Task: Filter courses with a time limit of 2-3 hours.
Action: Mouse moved to (447, 114)
Screenshot: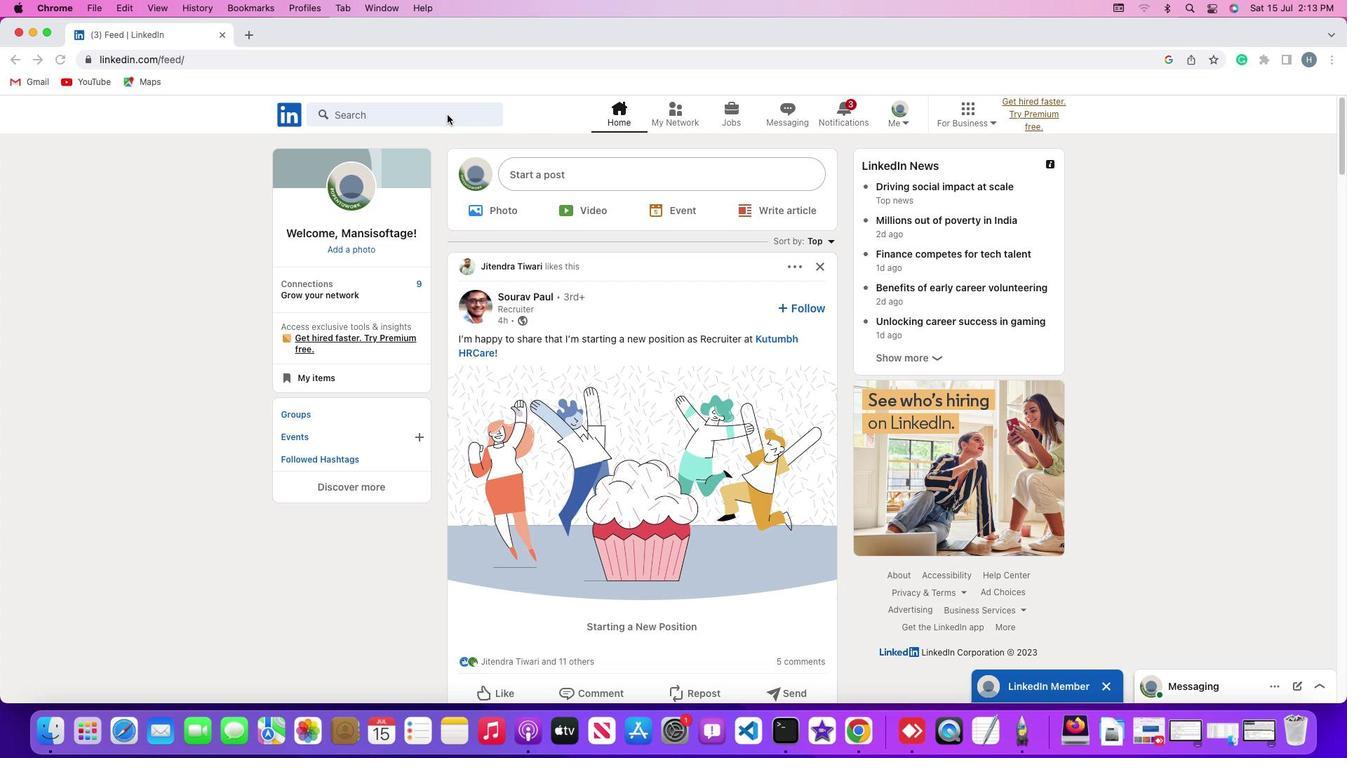 
Action: Mouse pressed left at (447, 114)
Screenshot: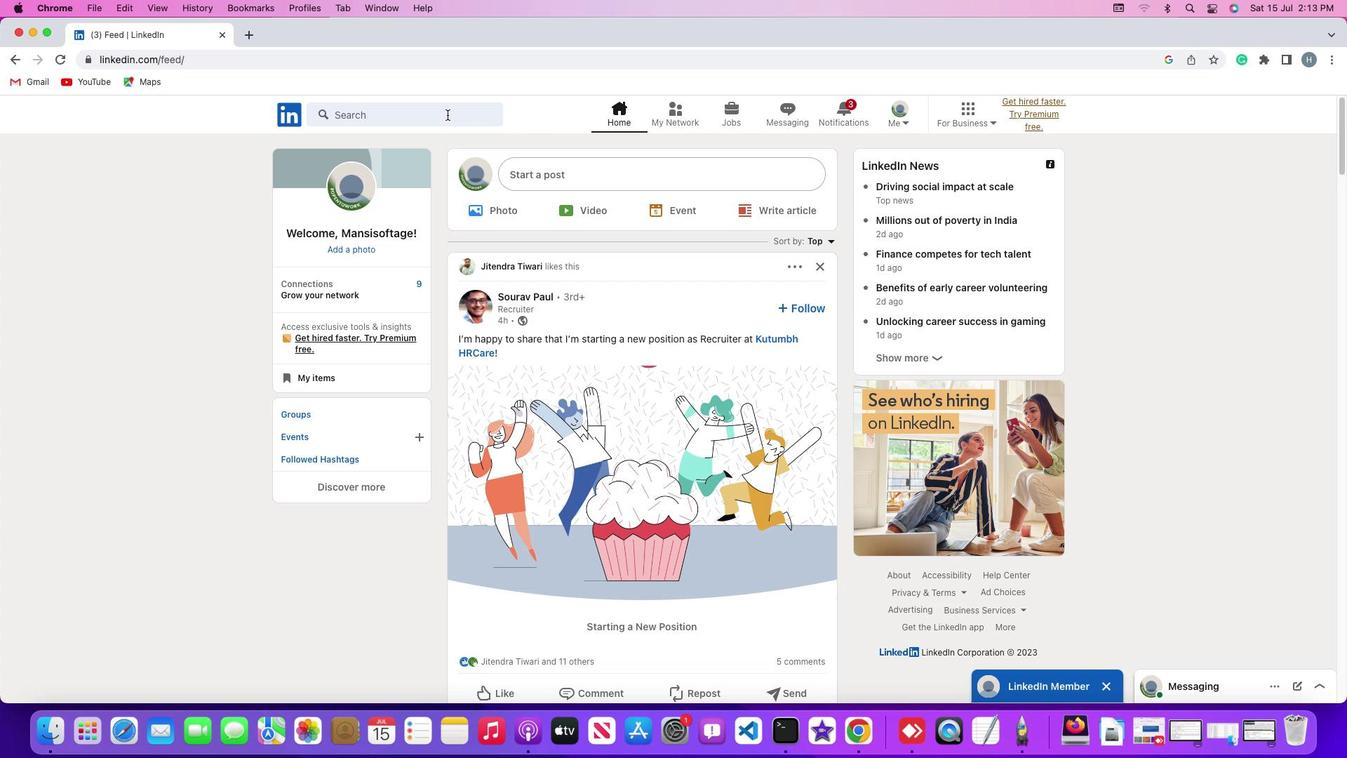 
Action: Mouse pressed left at (447, 114)
Screenshot: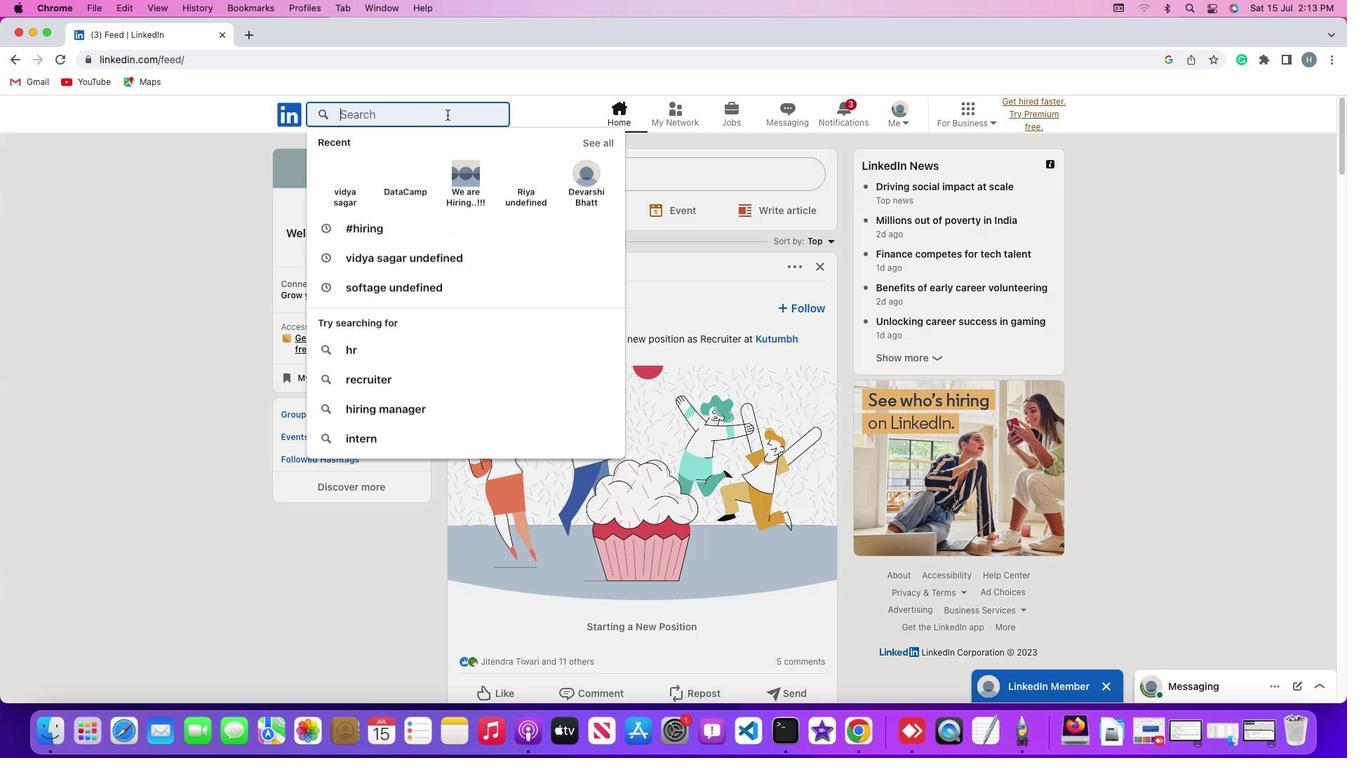 
Action: Mouse moved to (447, 114)
Screenshot: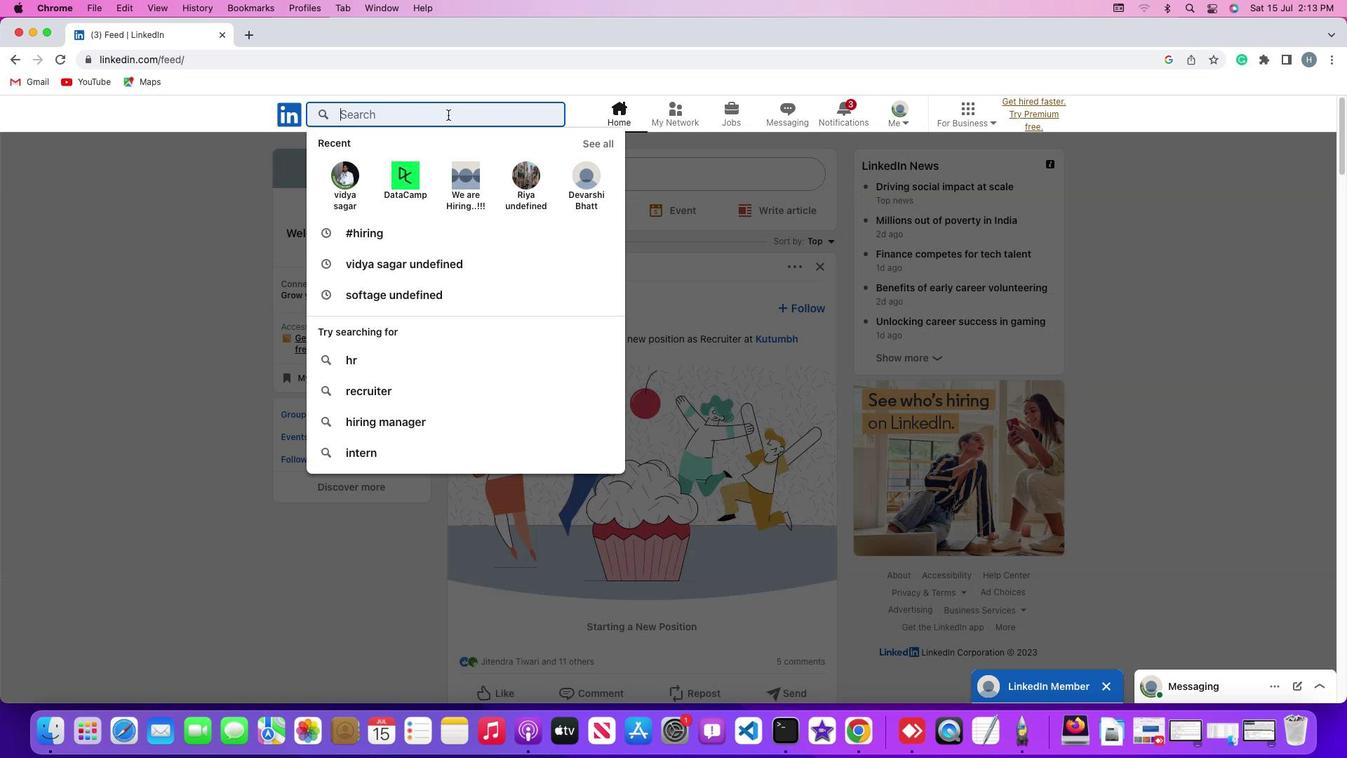 
Action: Key pressed Key.shift'#''h''i''r''i''n''g'Key.enter
Screenshot: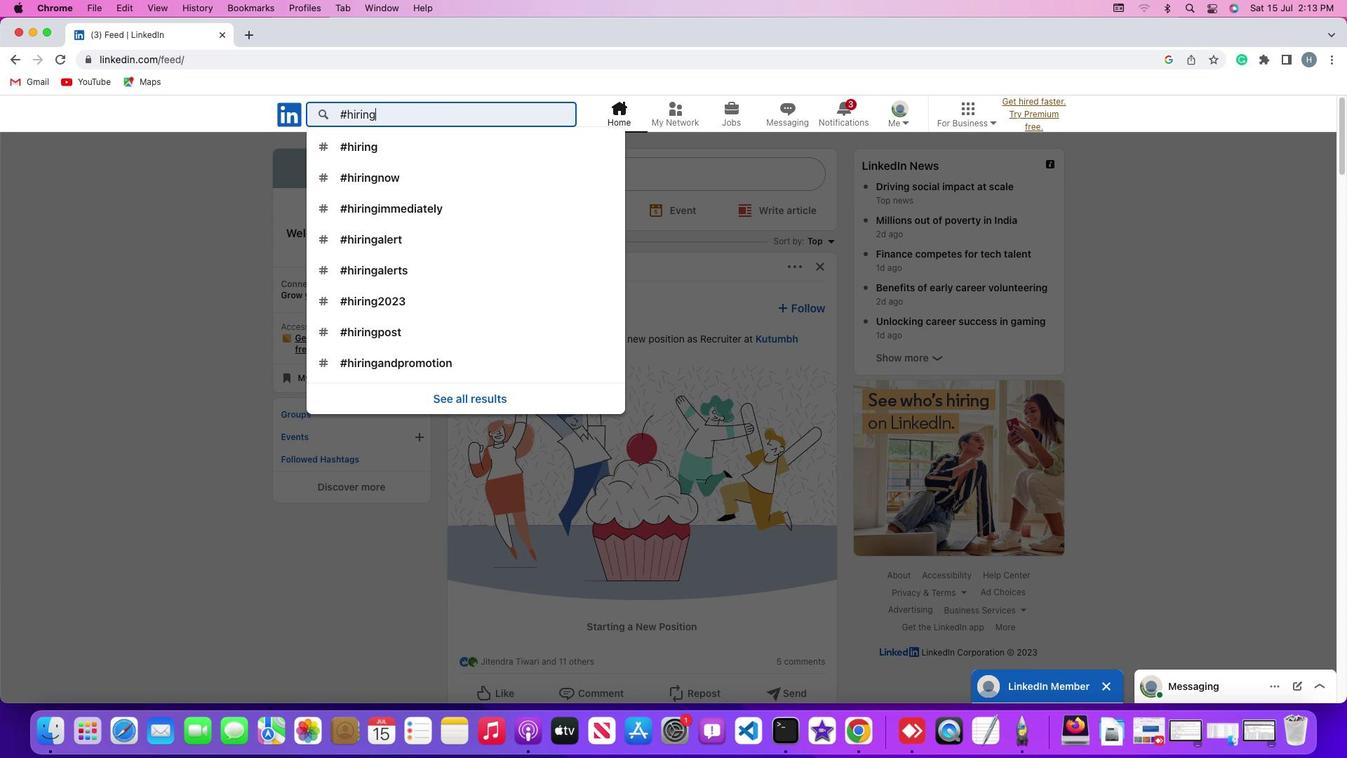 
Action: Mouse moved to (746, 148)
Screenshot: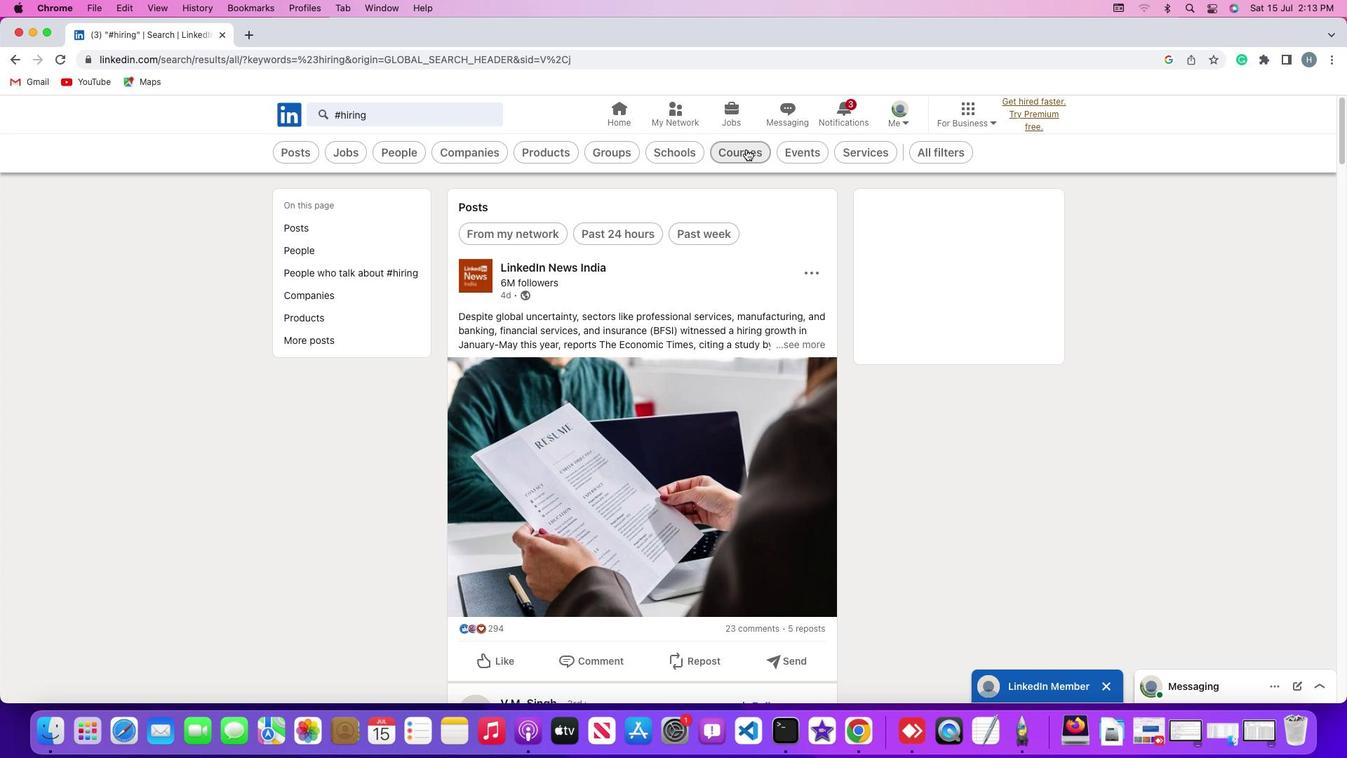 
Action: Mouse pressed left at (746, 148)
Screenshot: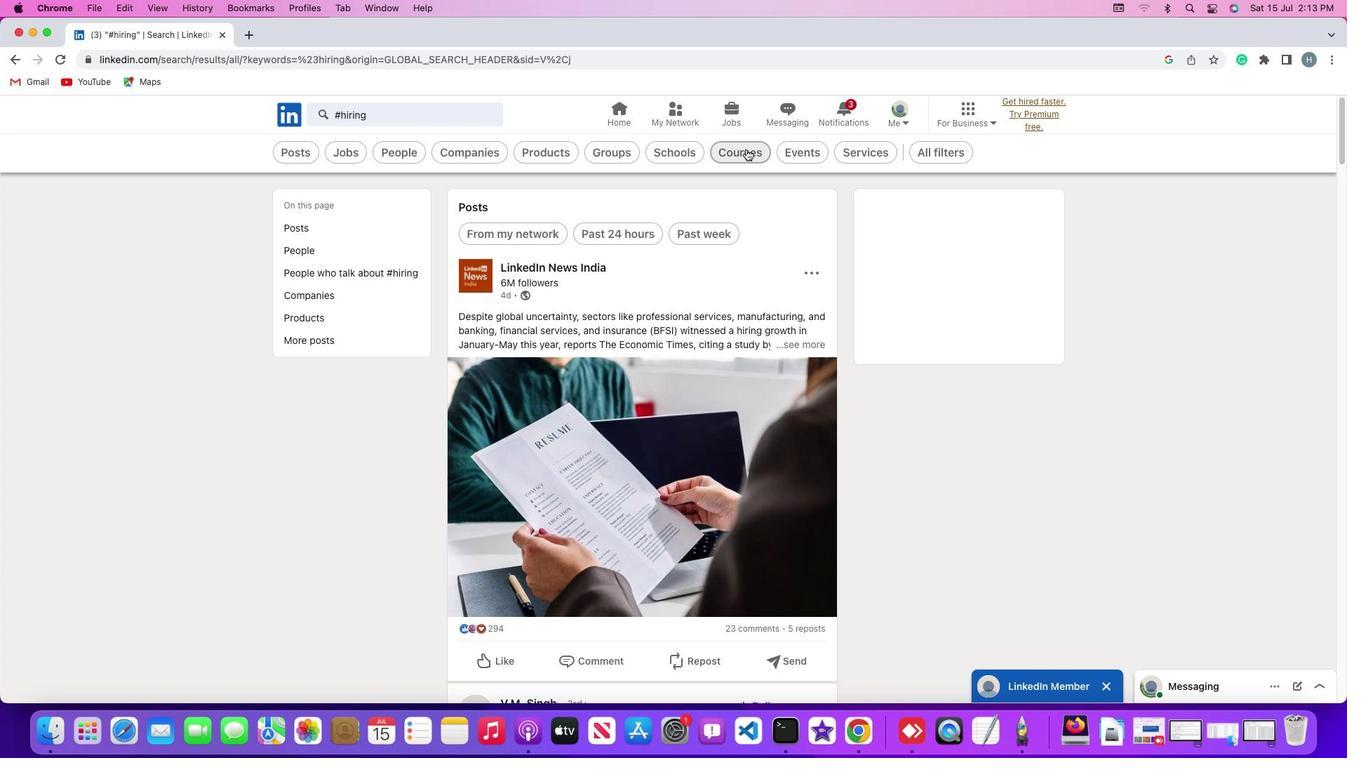 
Action: Mouse moved to (535, 151)
Screenshot: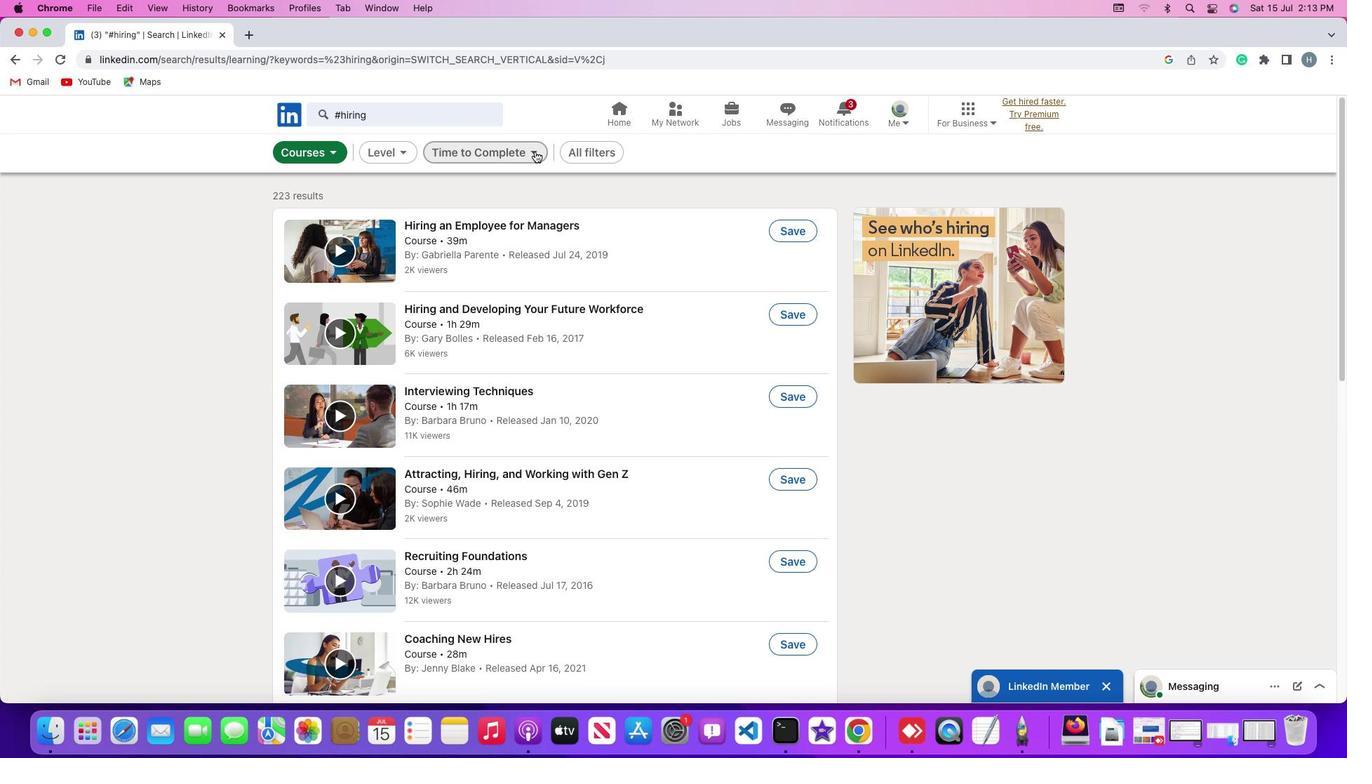 
Action: Mouse pressed left at (535, 151)
Screenshot: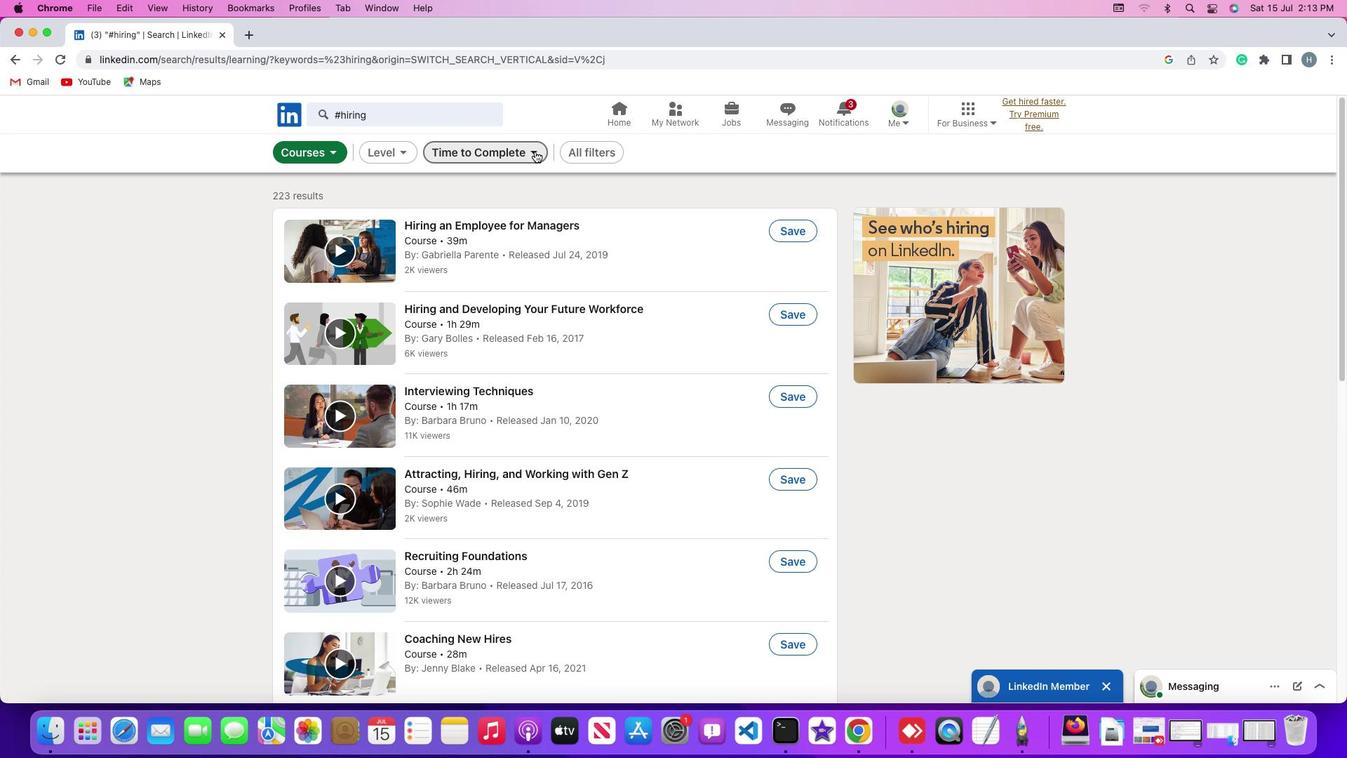 
Action: Mouse moved to (398, 315)
Screenshot: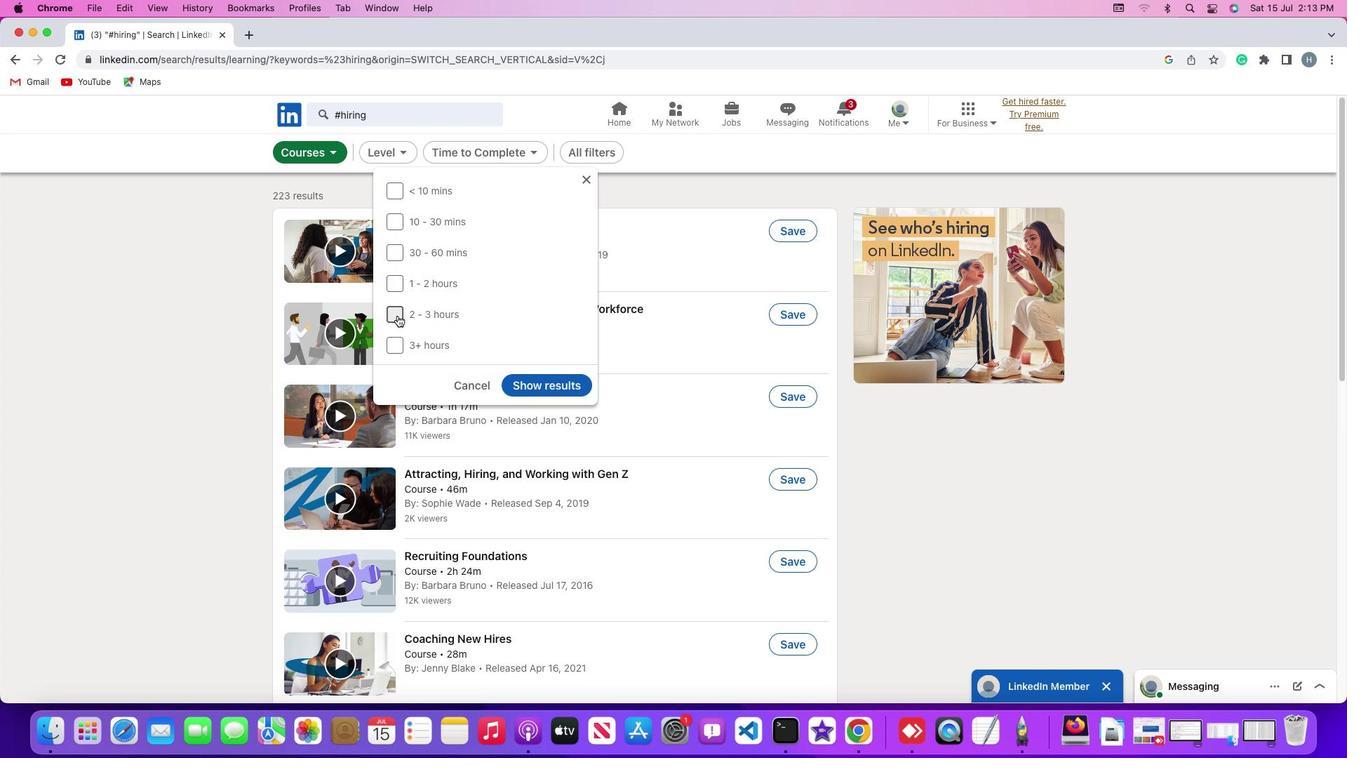 
Action: Mouse pressed left at (398, 315)
Screenshot: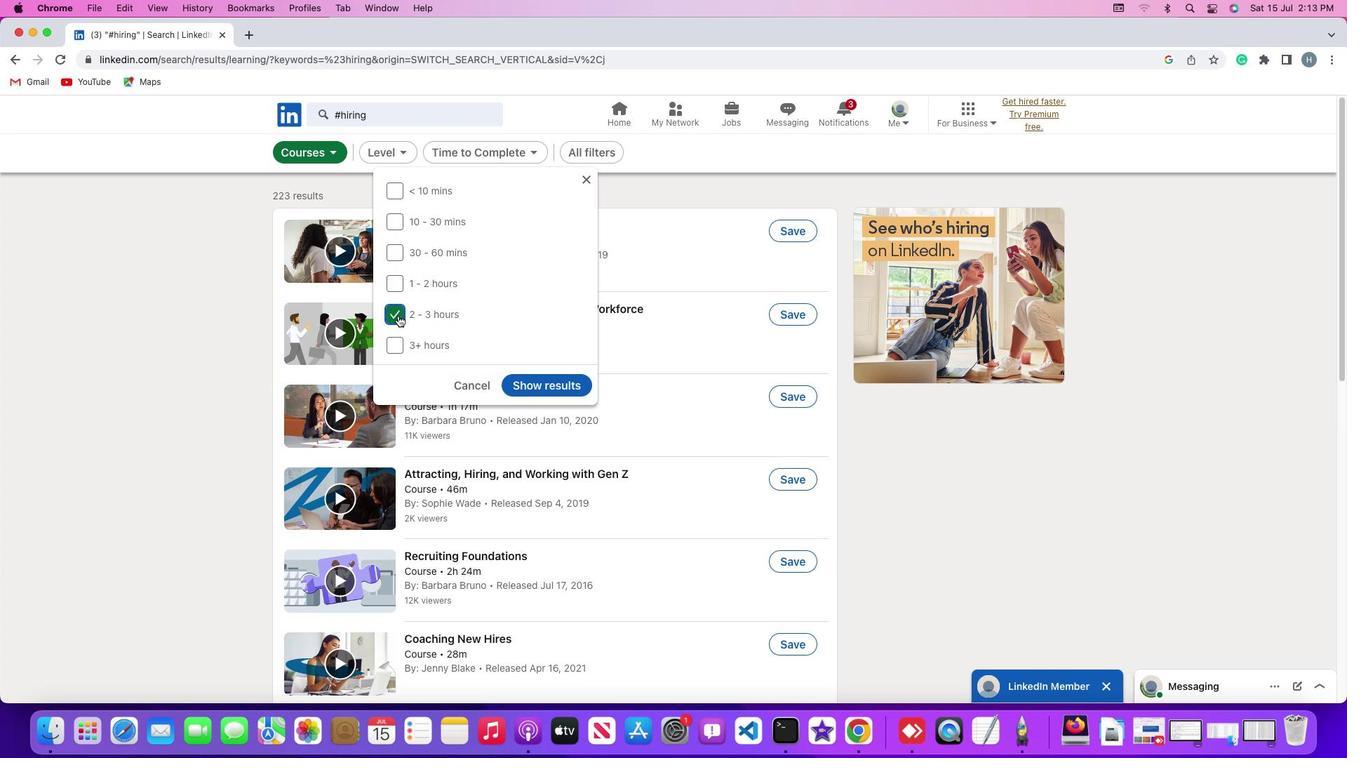 
Action: Mouse moved to (538, 384)
Screenshot: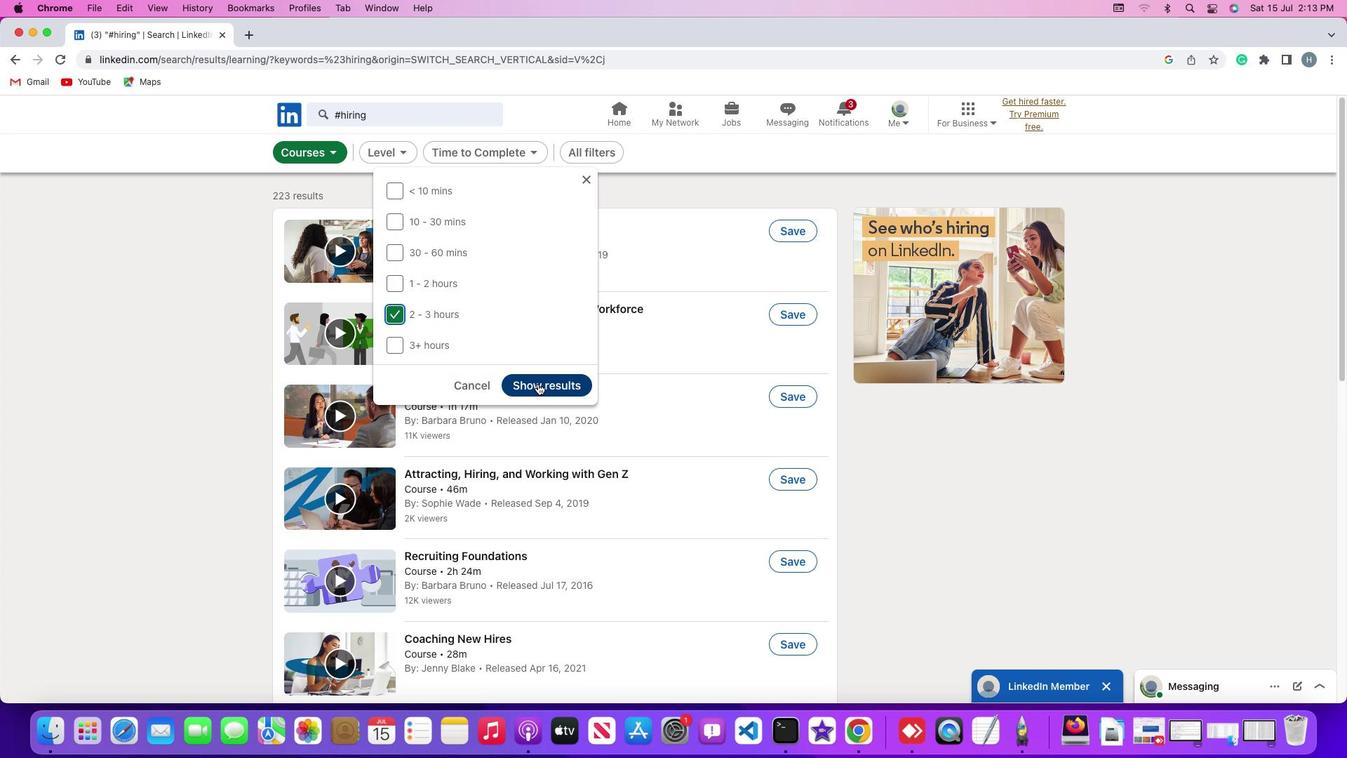 
Action: Mouse pressed left at (538, 384)
Screenshot: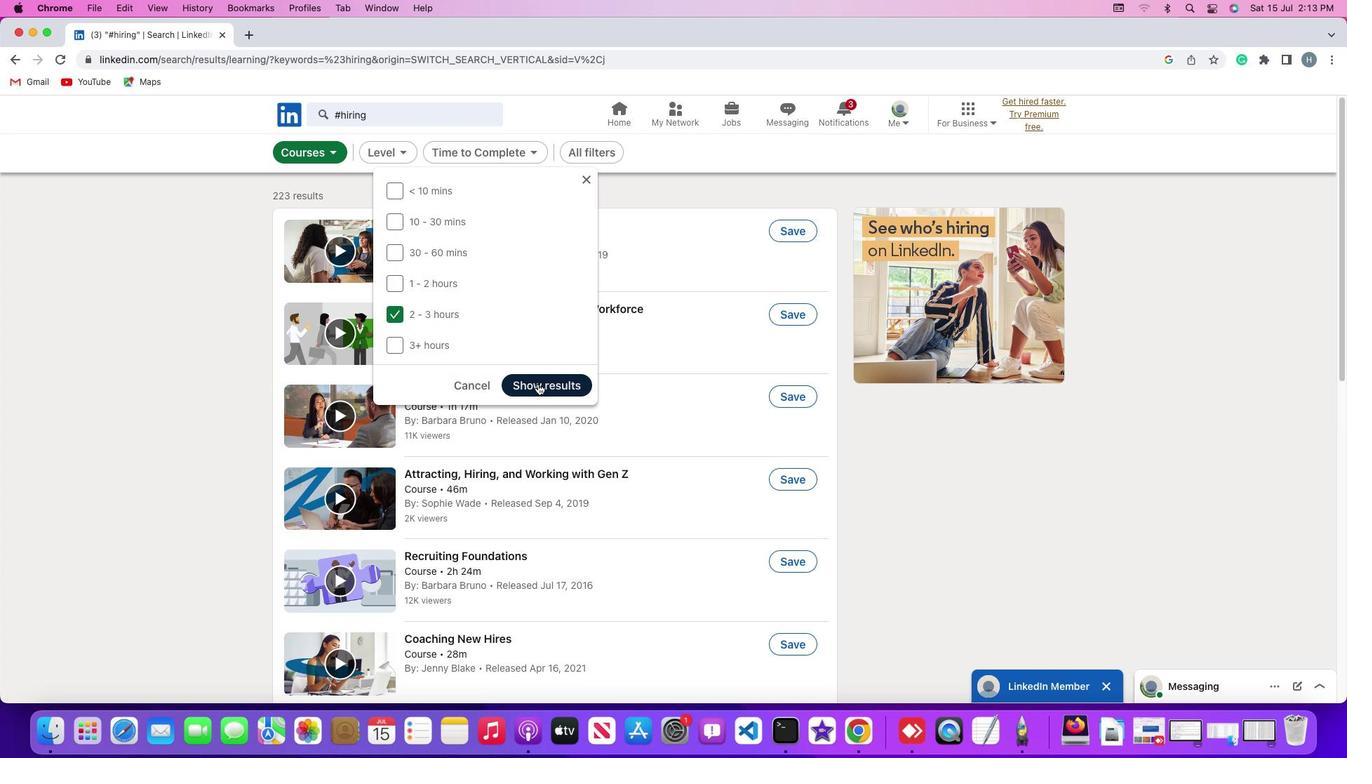 
Action: Mouse moved to (670, 246)
Screenshot: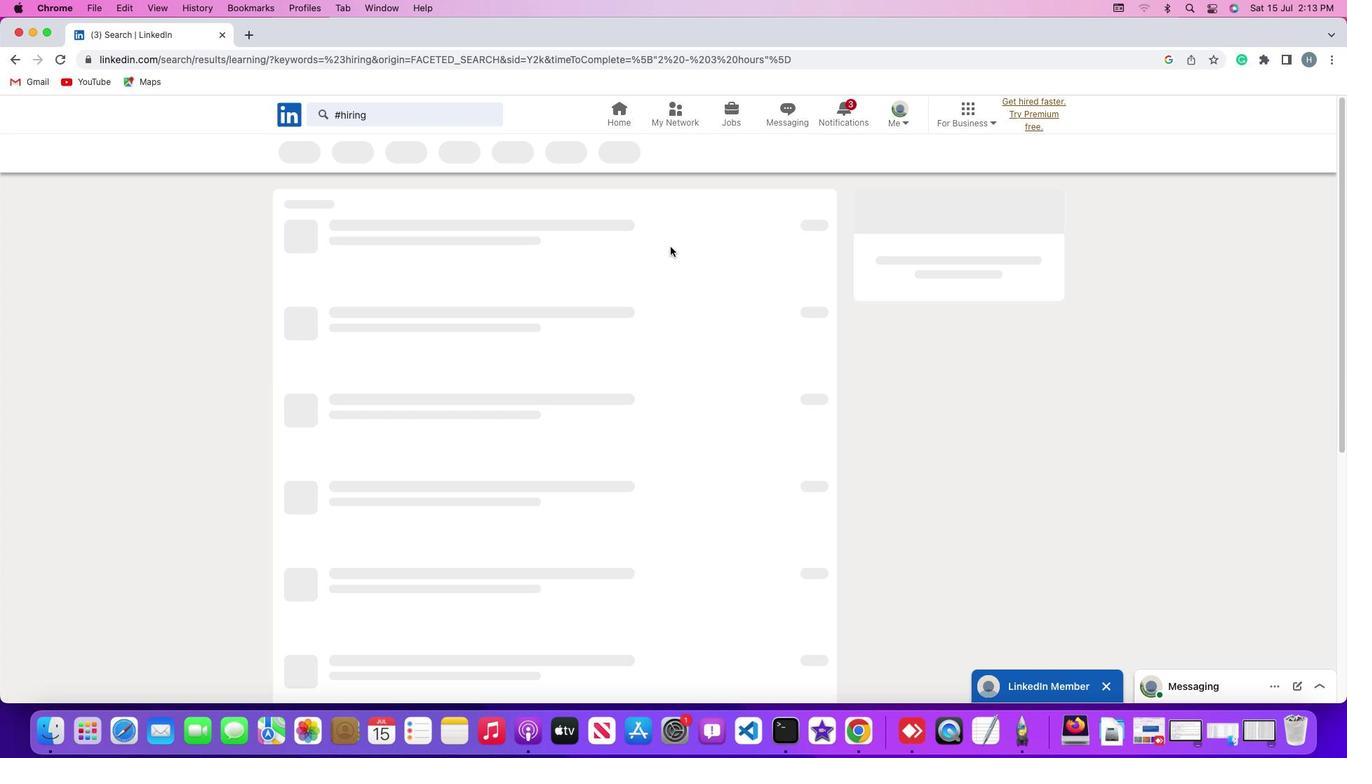 
